 Task: Use the formula "SIGN" in spreadsheet "Project portfolio".
Action: Mouse moved to (220, 250)
Screenshot: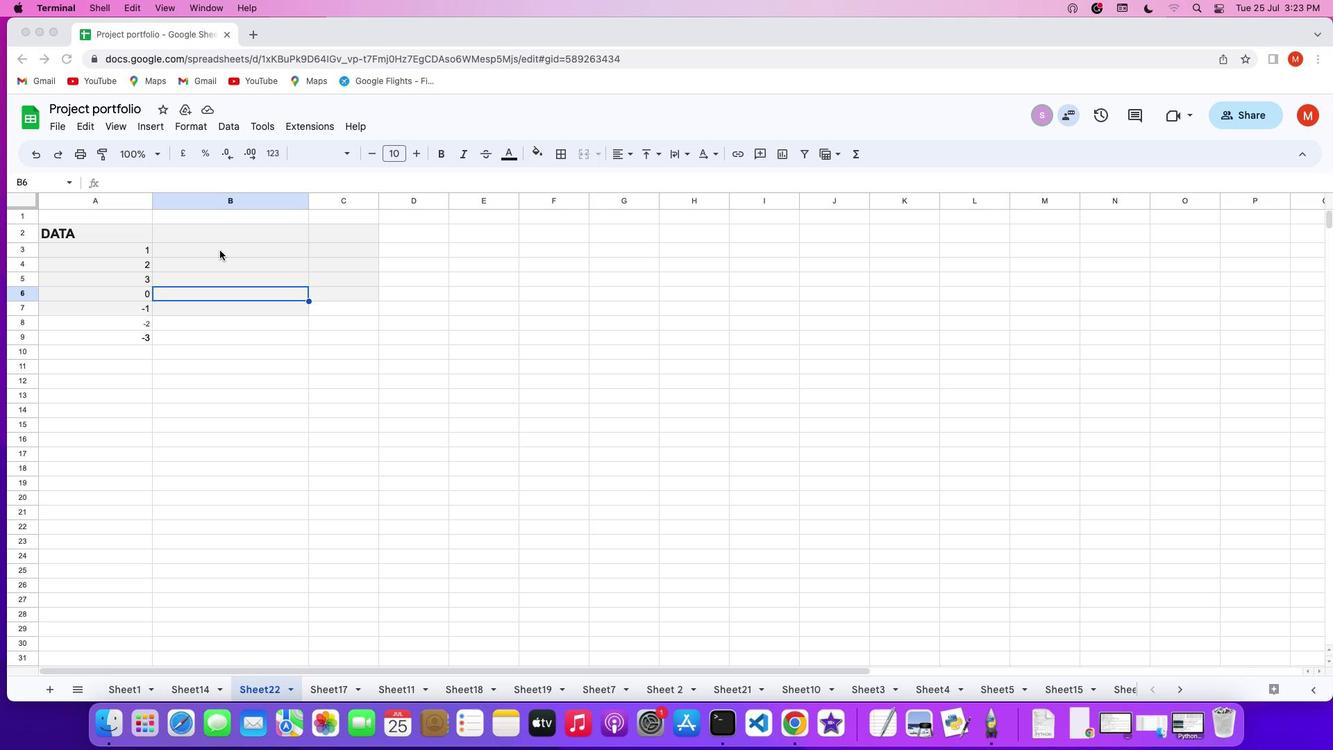 
Action: Mouse pressed left at (220, 250)
Screenshot: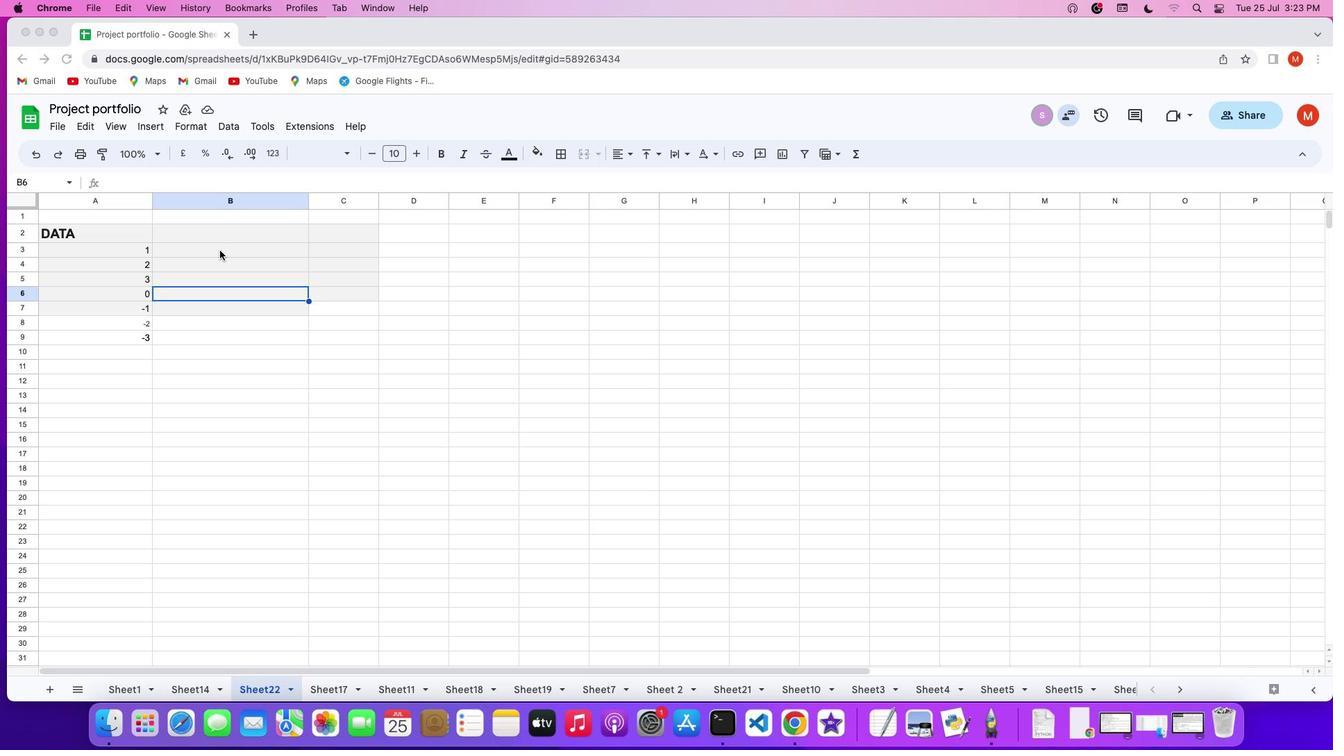
Action: Mouse pressed left at (220, 250)
Screenshot: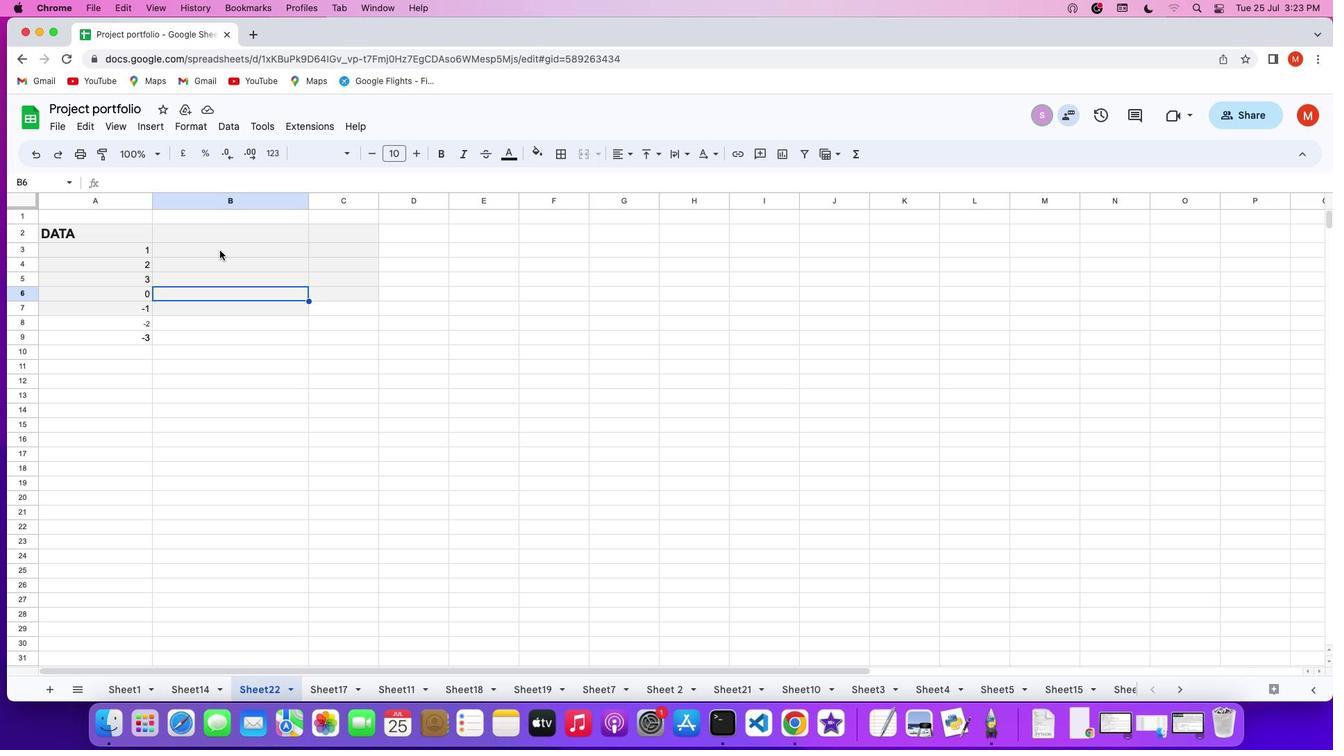 
Action: Key pressed '='
Screenshot: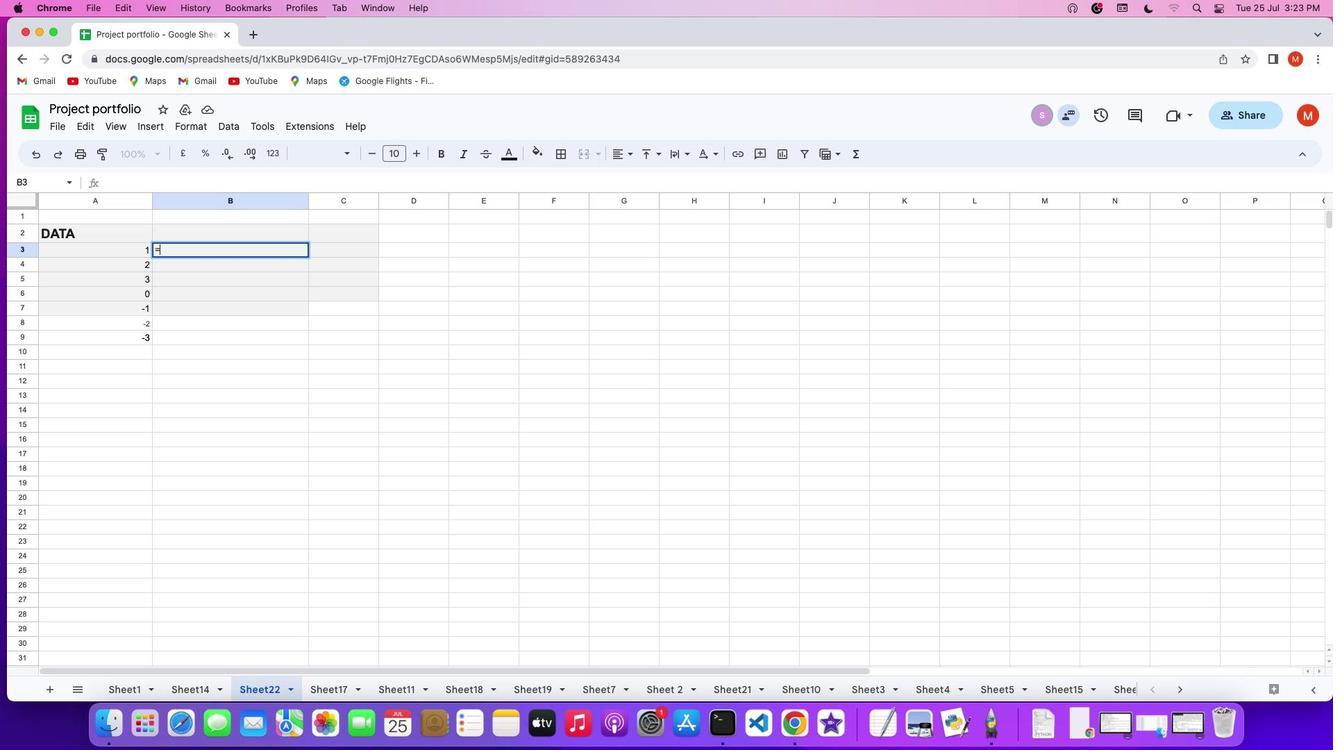 
Action: Mouse moved to (856, 158)
Screenshot: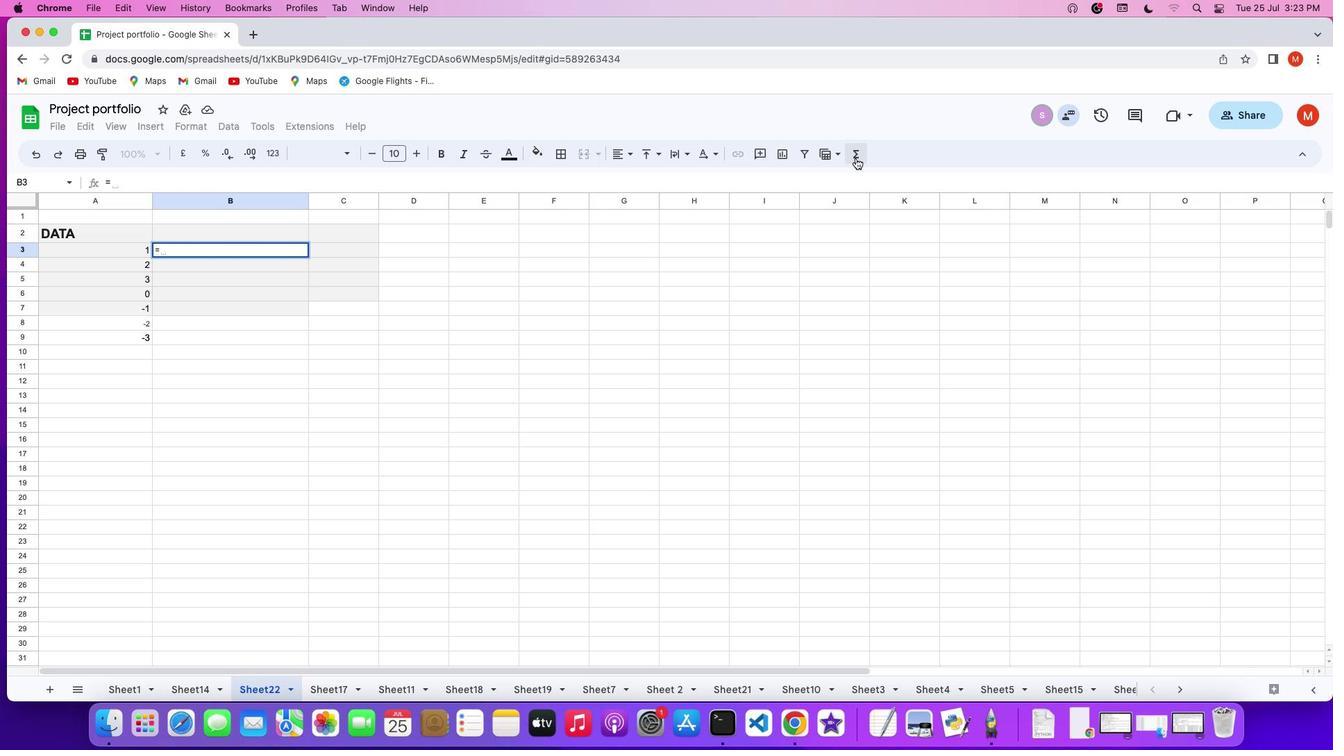 
Action: Mouse pressed left at (856, 158)
Screenshot: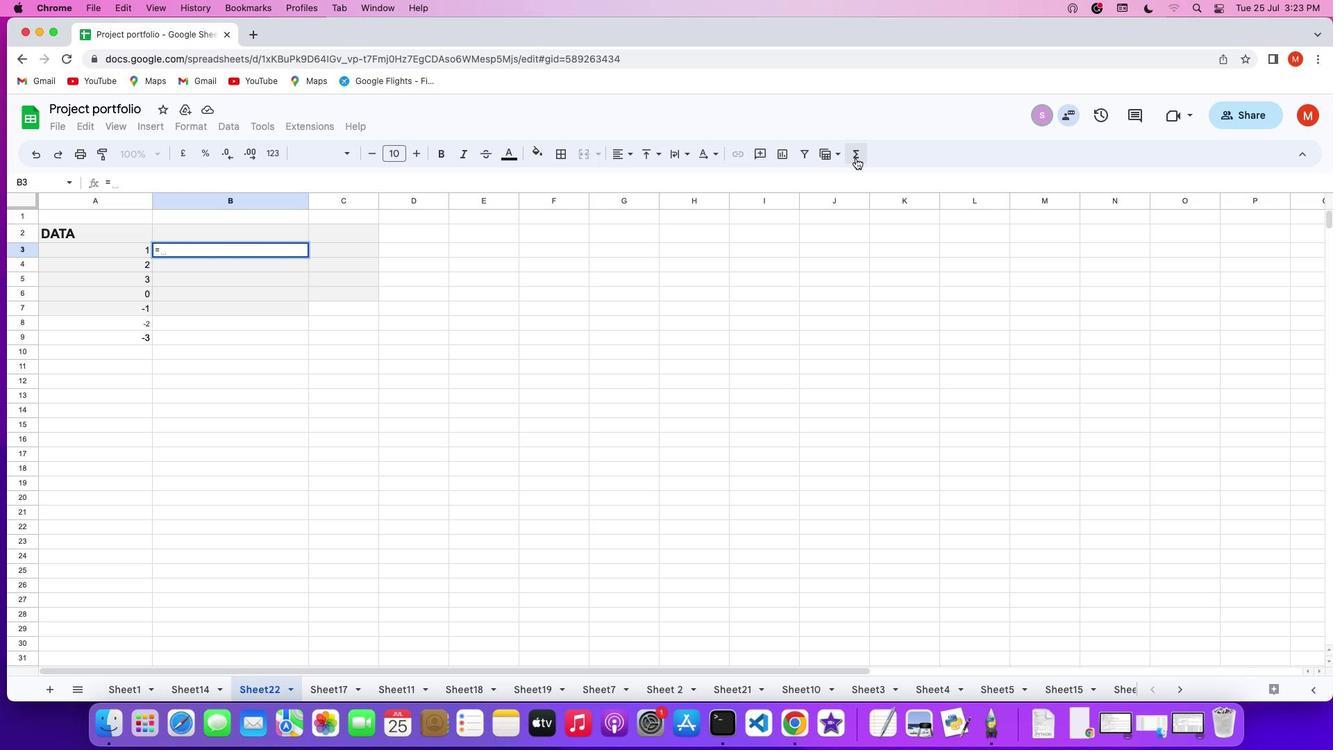 
Action: Mouse moved to (1055, 200)
Screenshot: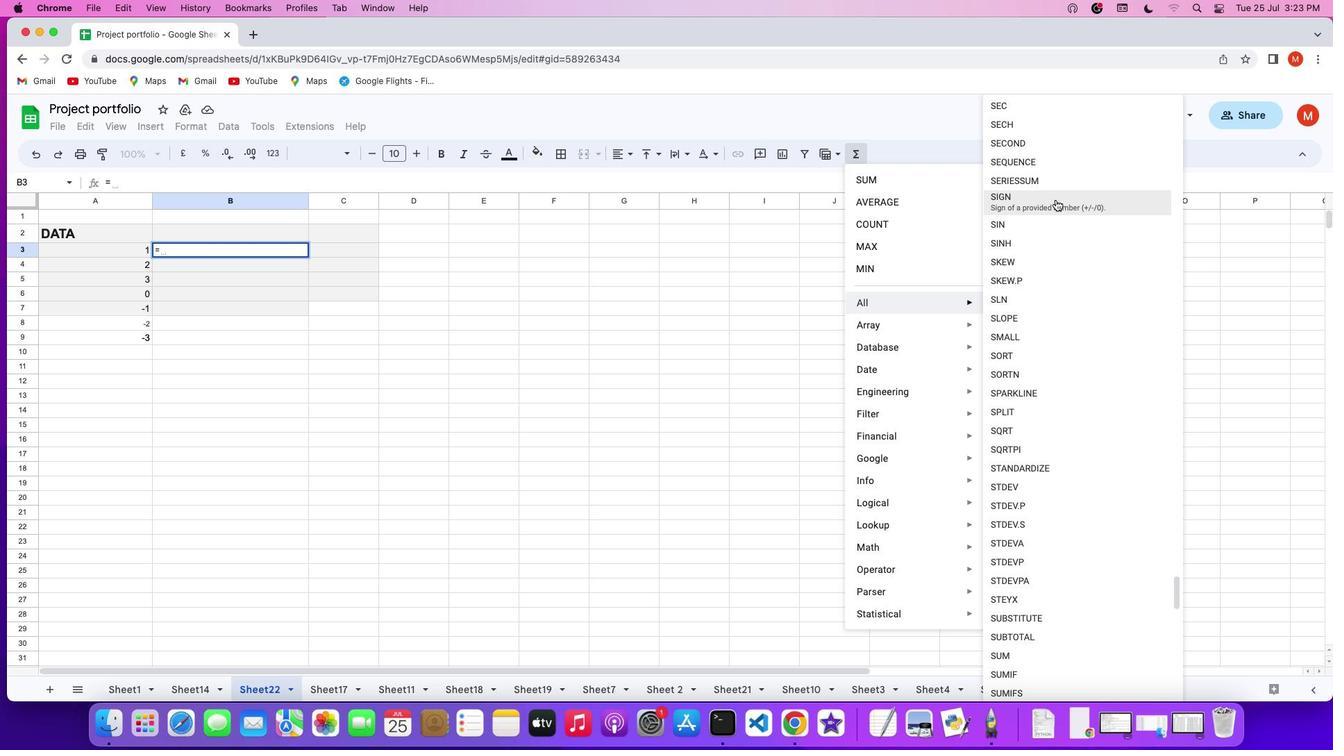 
Action: Mouse pressed left at (1055, 200)
Screenshot: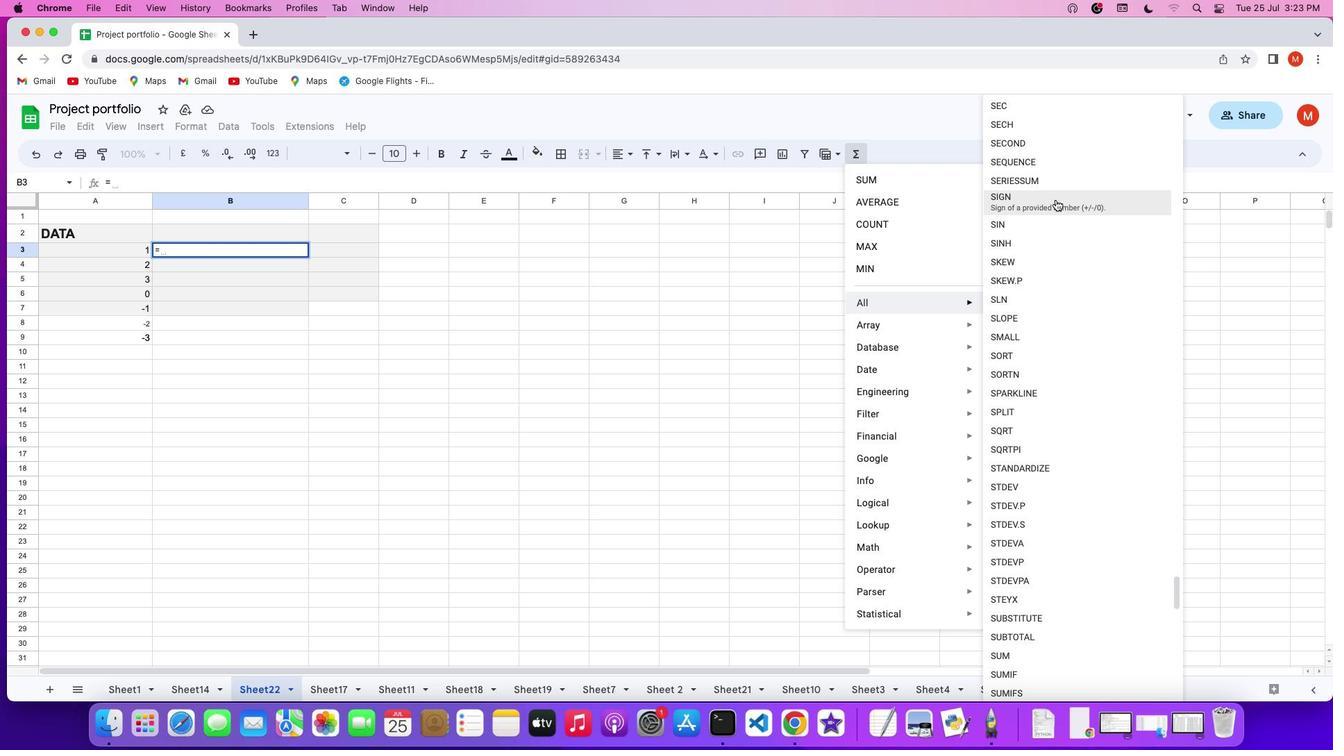 
Action: Key pressed '1''0'Key.enter
Screenshot: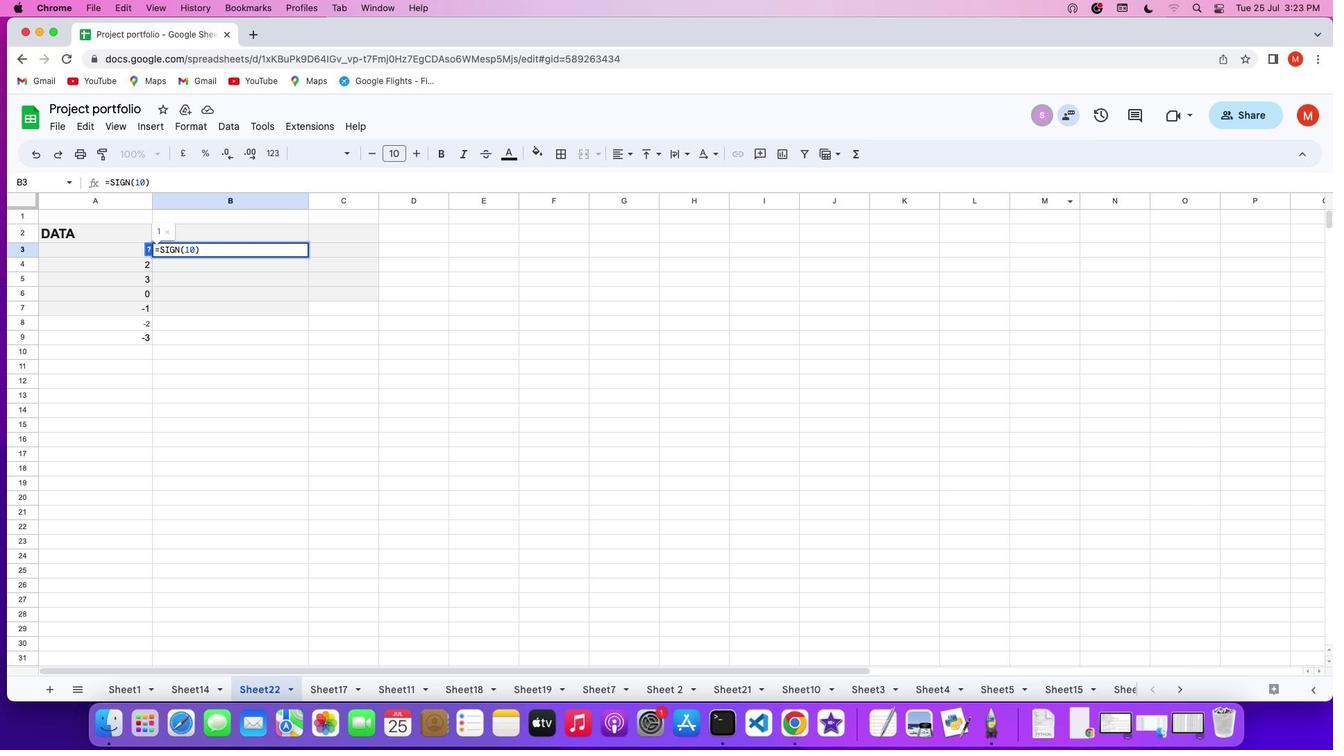 
